 Task: Create a due date automation trigger when advanced on, on the monday before a card is due add dates with a due date at 11:00 AM.
Action: Mouse moved to (1084, 87)
Screenshot: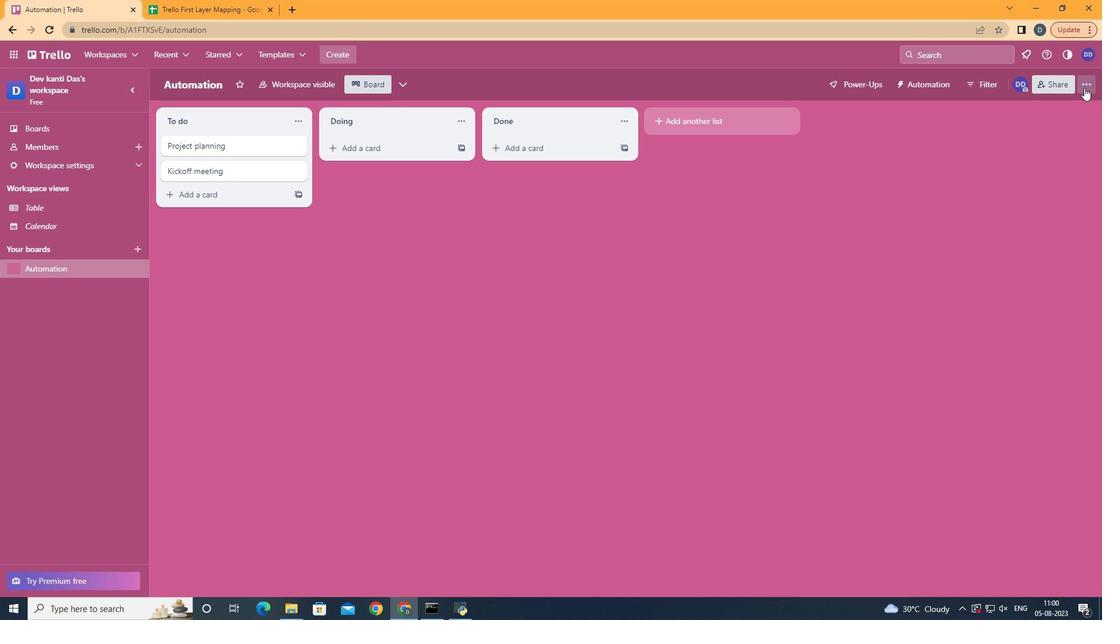 
Action: Mouse pressed left at (1084, 87)
Screenshot: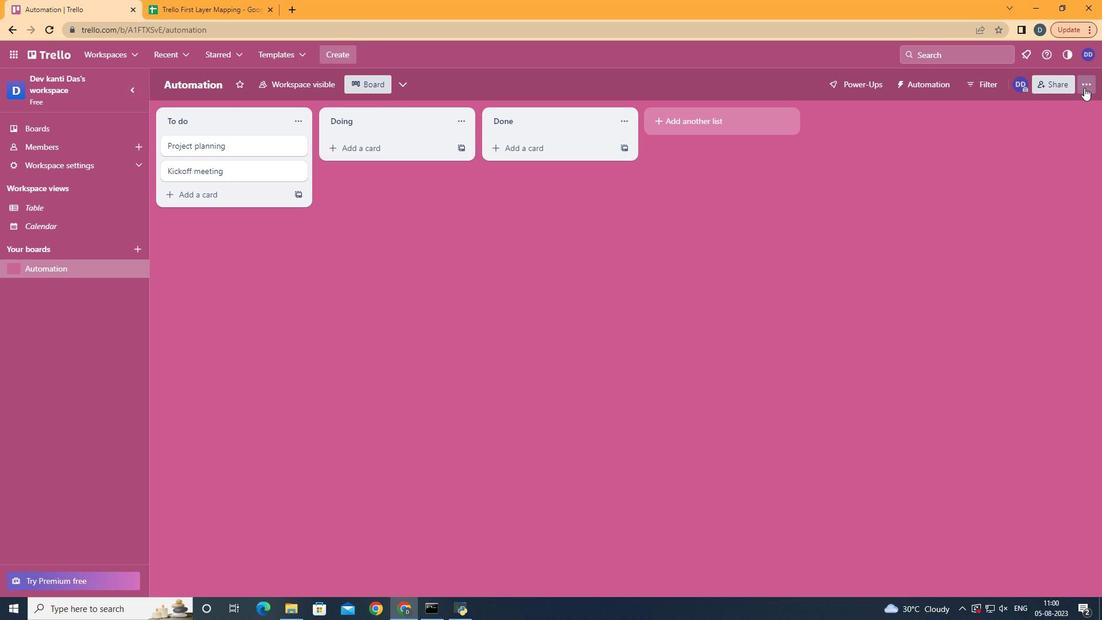 
Action: Mouse moved to (999, 252)
Screenshot: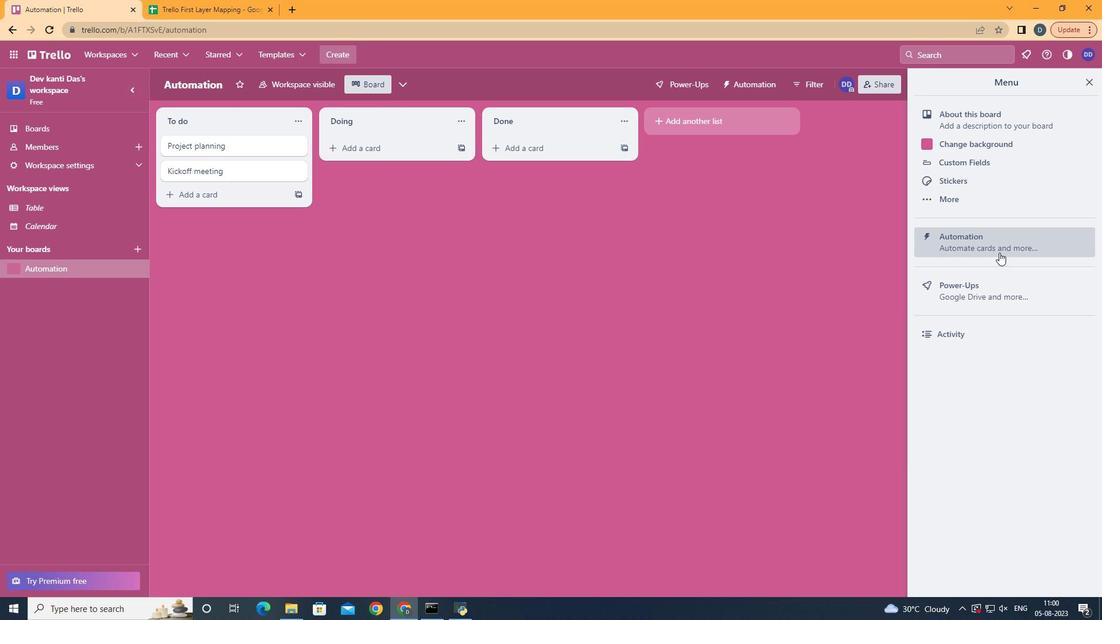 
Action: Mouse pressed left at (999, 252)
Screenshot: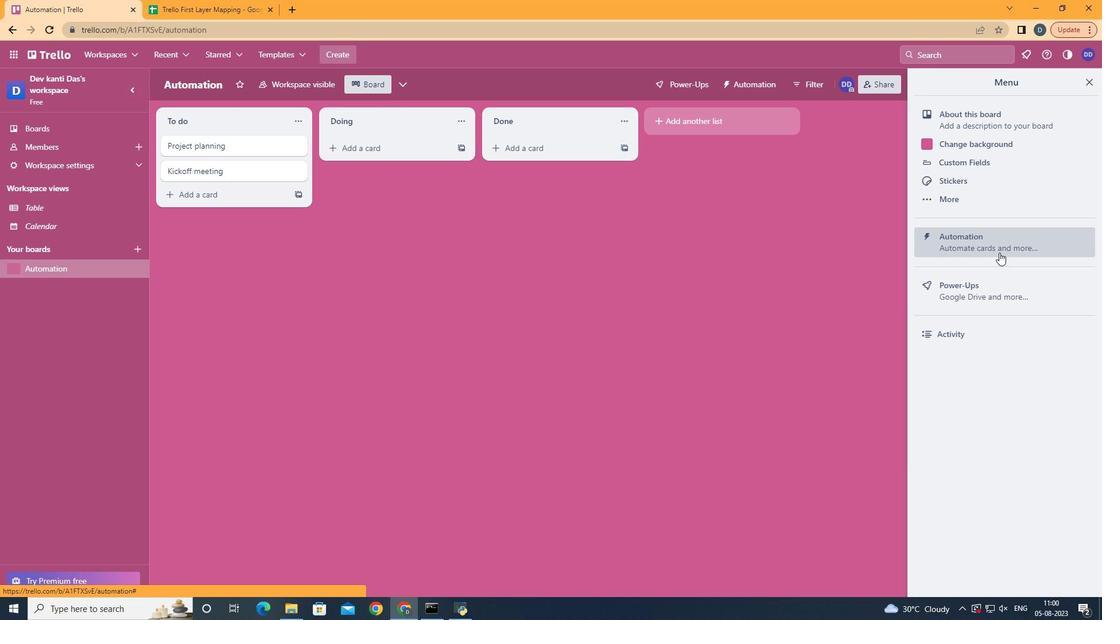 
Action: Mouse moved to (238, 228)
Screenshot: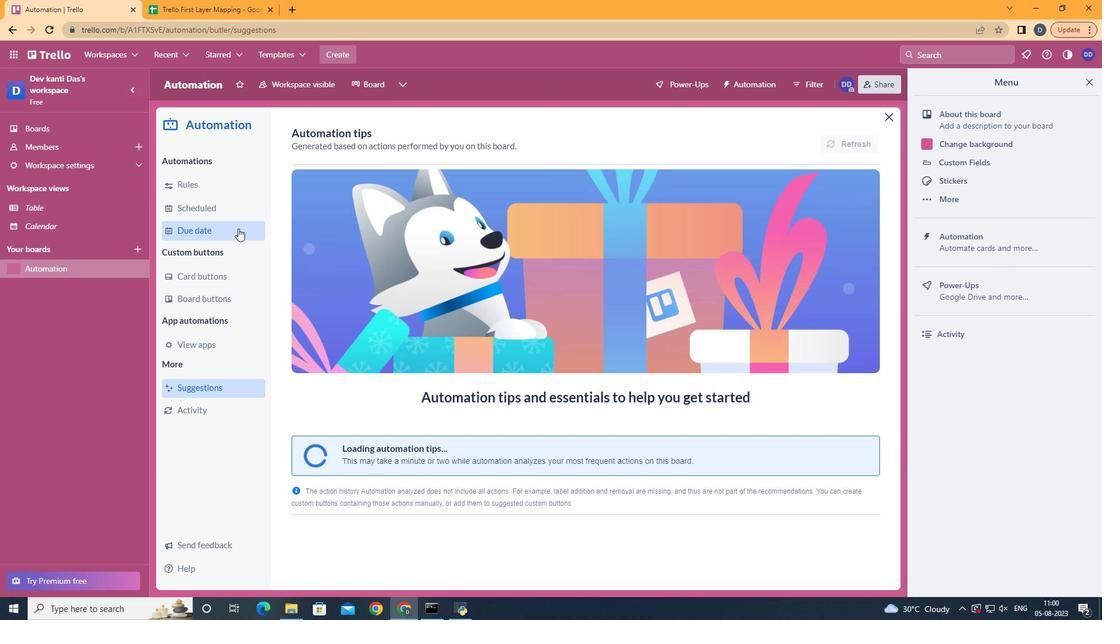 
Action: Mouse pressed left at (238, 228)
Screenshot: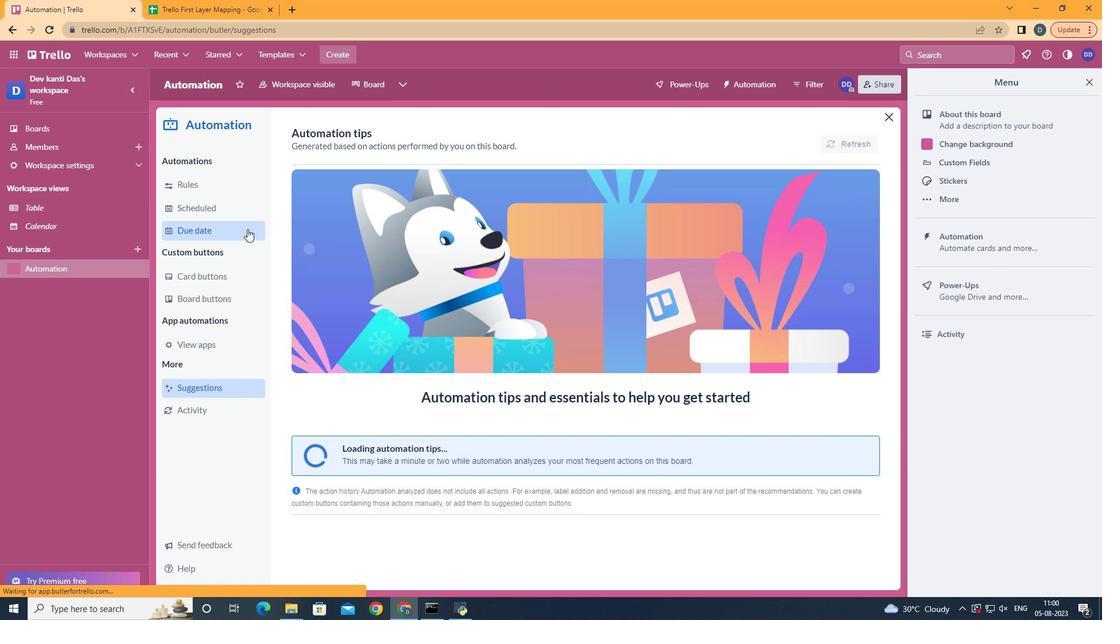 
Action: Mouse moved to (827, 141)
Screenshot: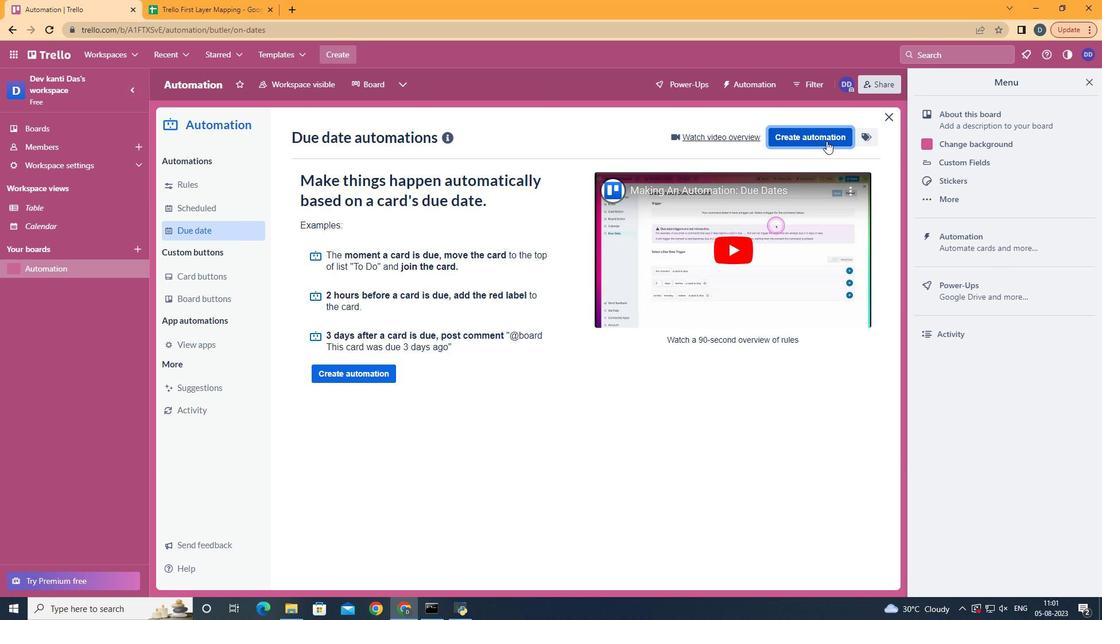 
Action: Mouse pressed left at (827, 141)
Screenshot: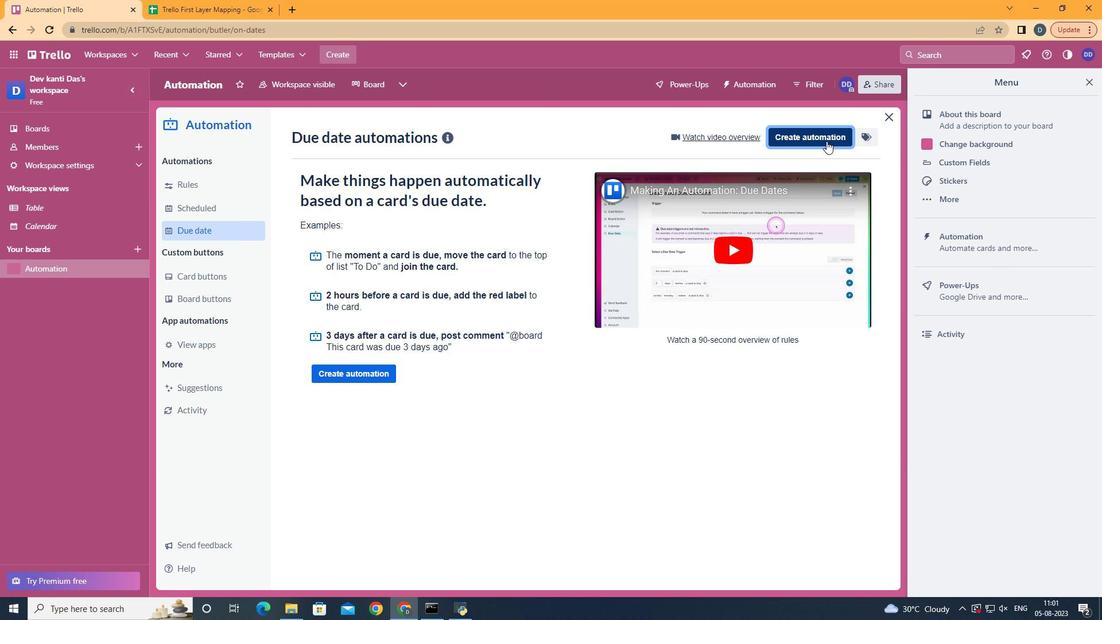 
Action: Mouse moved to (636, 253)
Screenshot: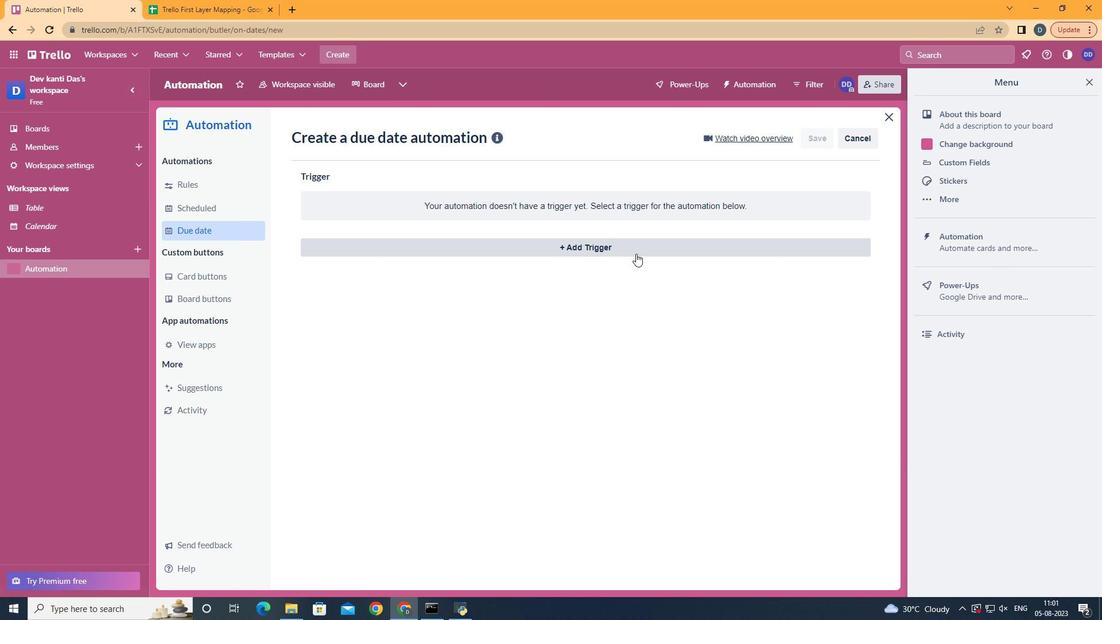 
Action: Mouse pressed left at (636, 253)
Screenshot: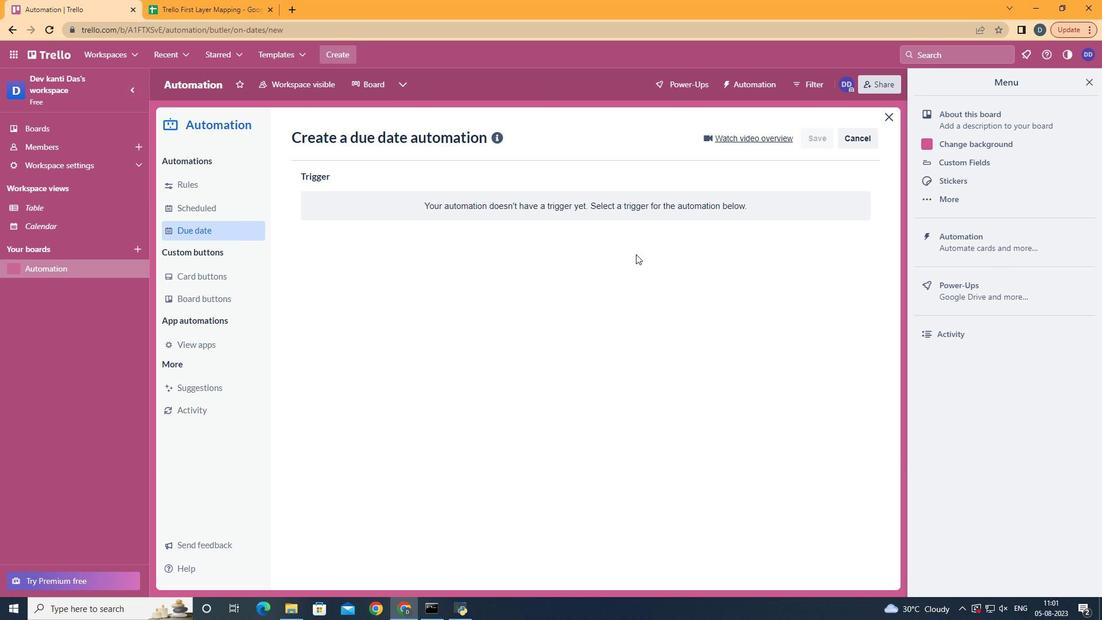 
Action: Mouse moved to (371, 298)
Screenshot: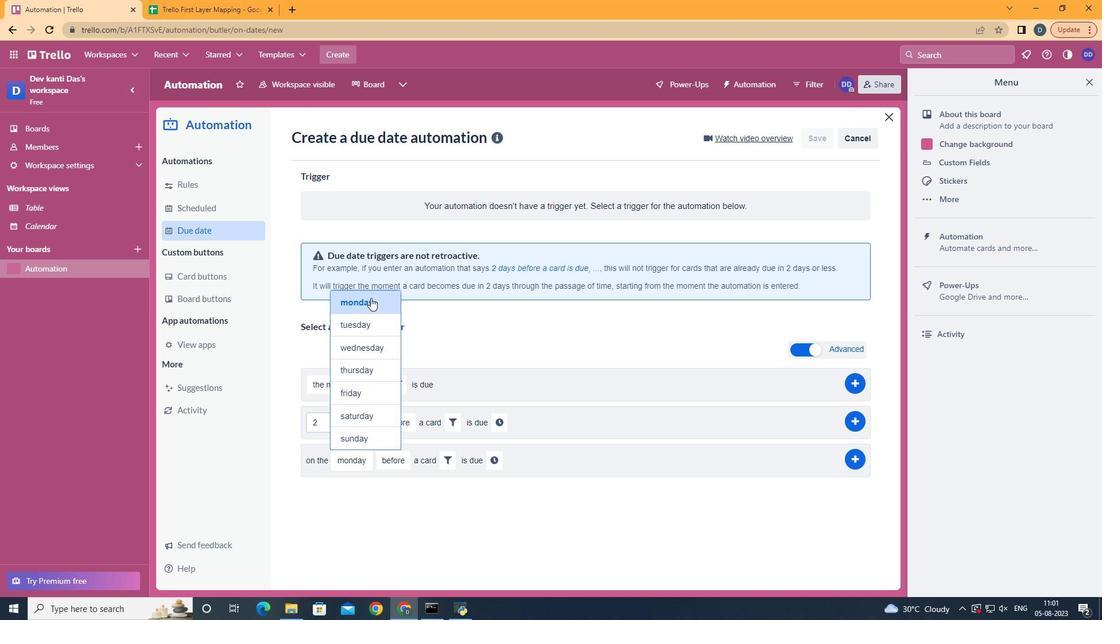 
Action: Mouse pressed left at (371, 298)
Screenshot: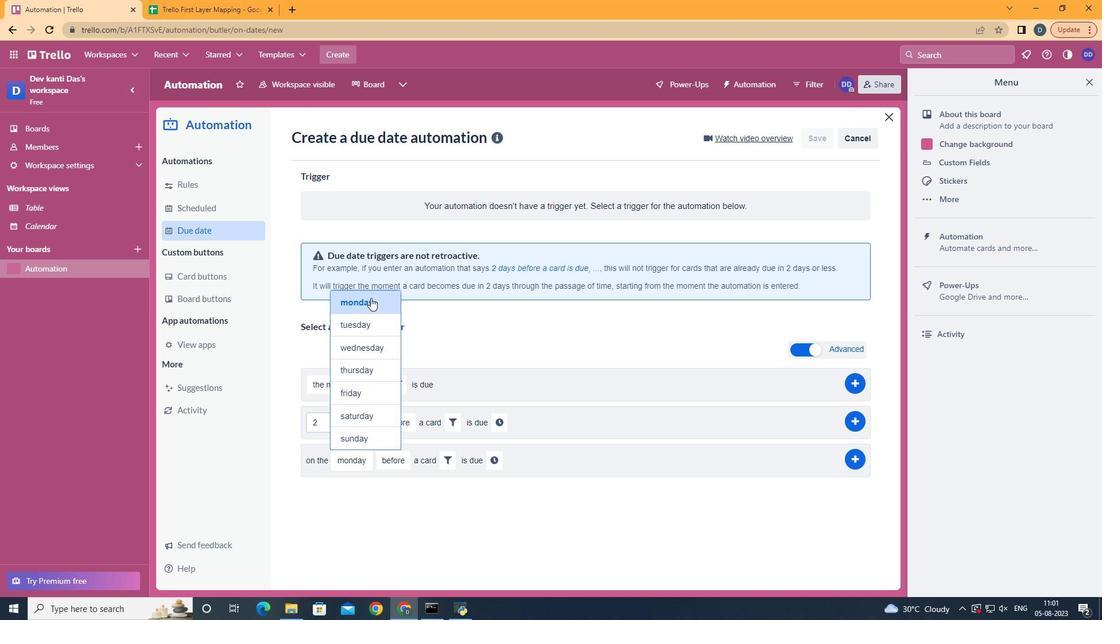 
Action: Mouse moved to (393, 488)
Screenshot: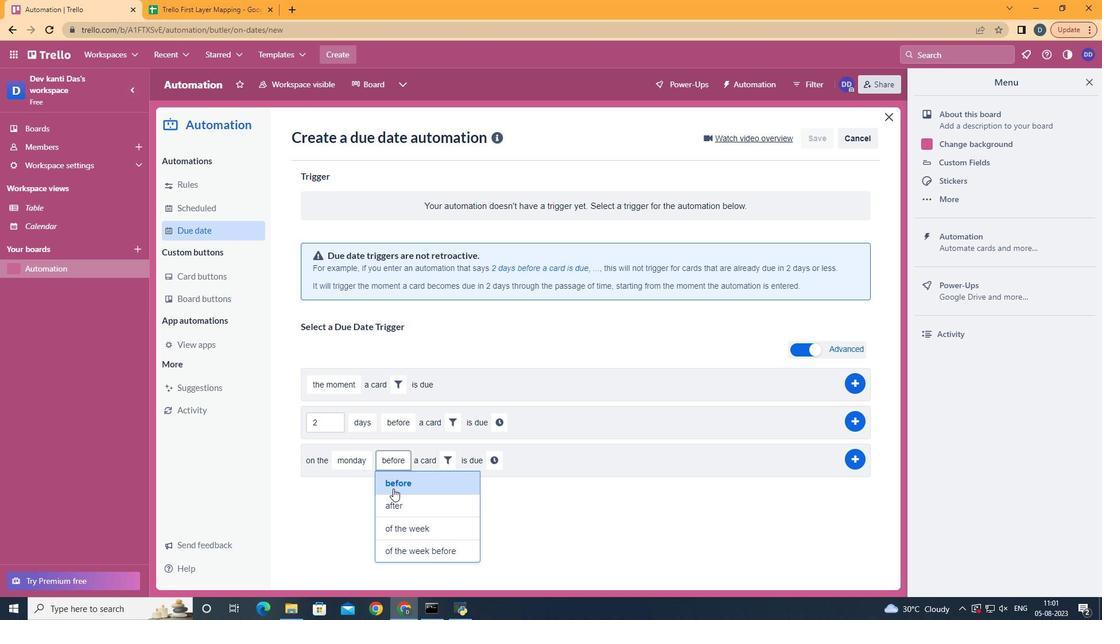 
Action: Mouse pressed left at (393, 488)
Screenshot: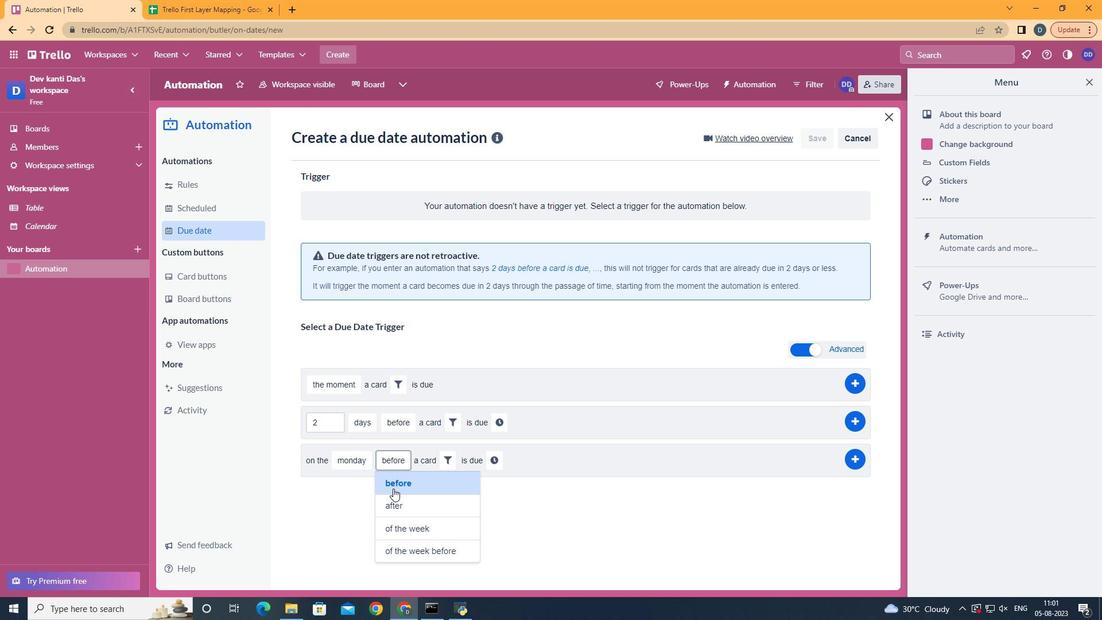 
Action: Mouse moved to (450, 463)
Screenshot: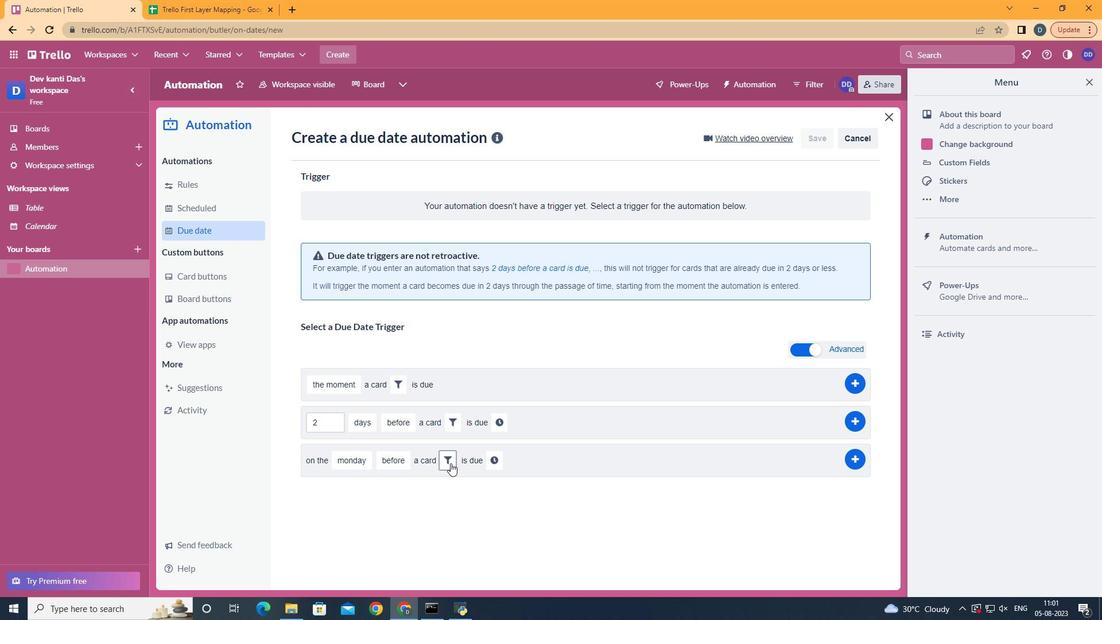 
Action: Mouse pressed left at (450, 463)
Screenshot: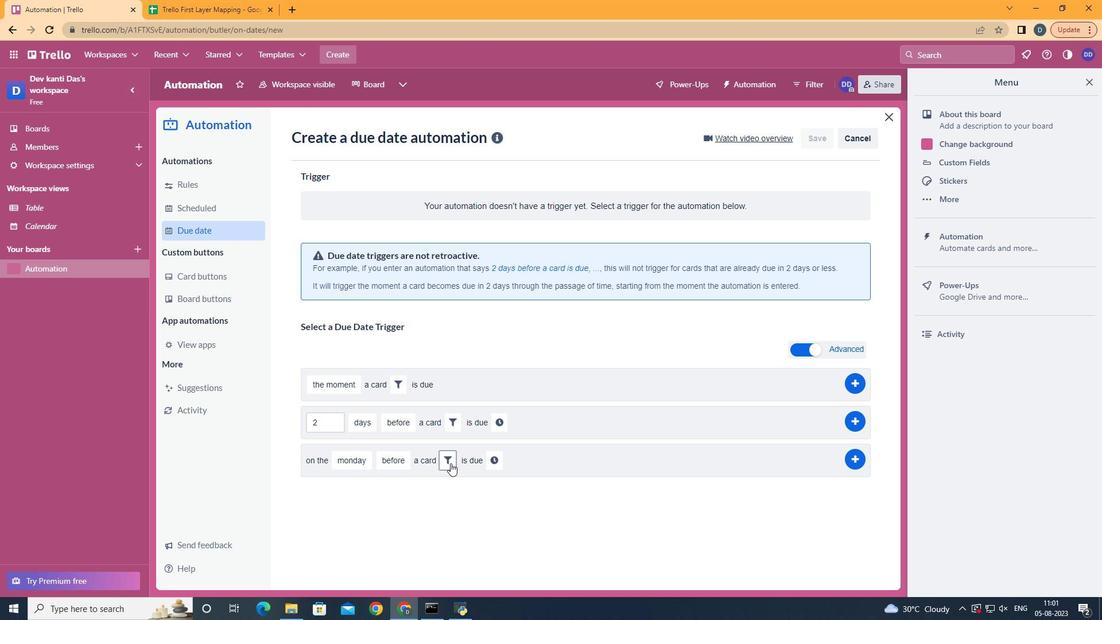 
Action: Mouse moved to (516, 495)
Screenshot: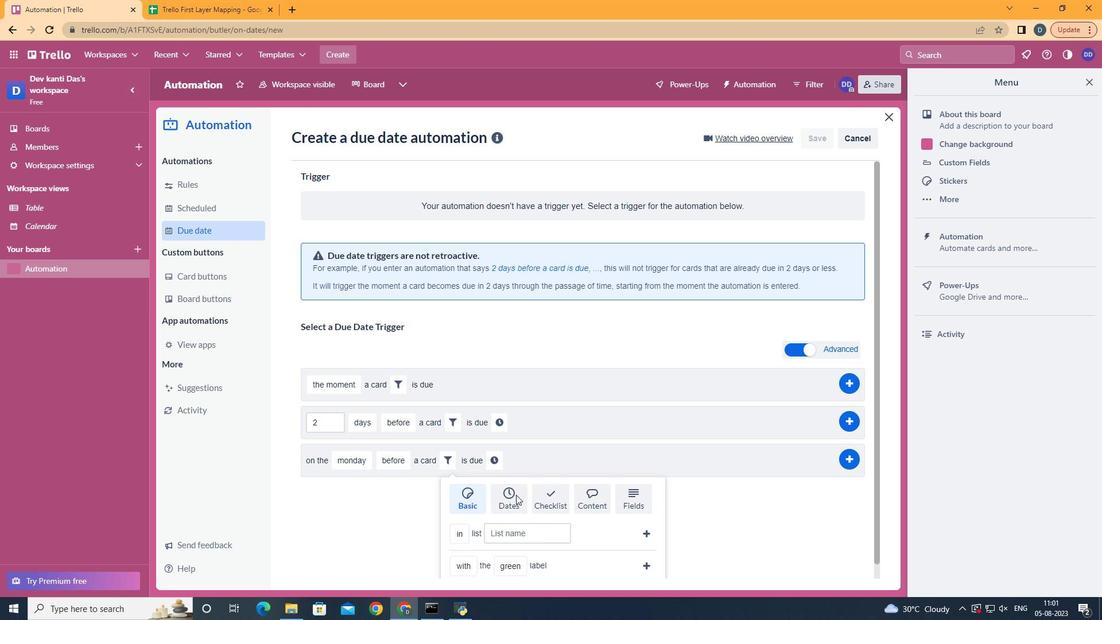 
Action: Mouse pressed left at (516, 495)
Screenshot: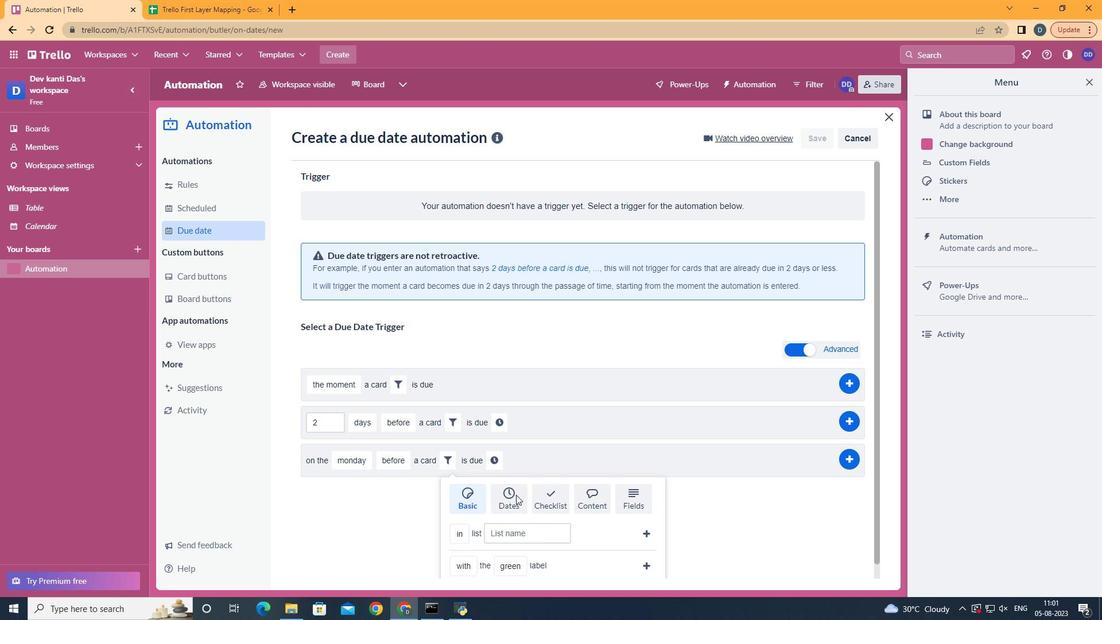 
Action: Mouse moved to (516, 496)
Screenshot: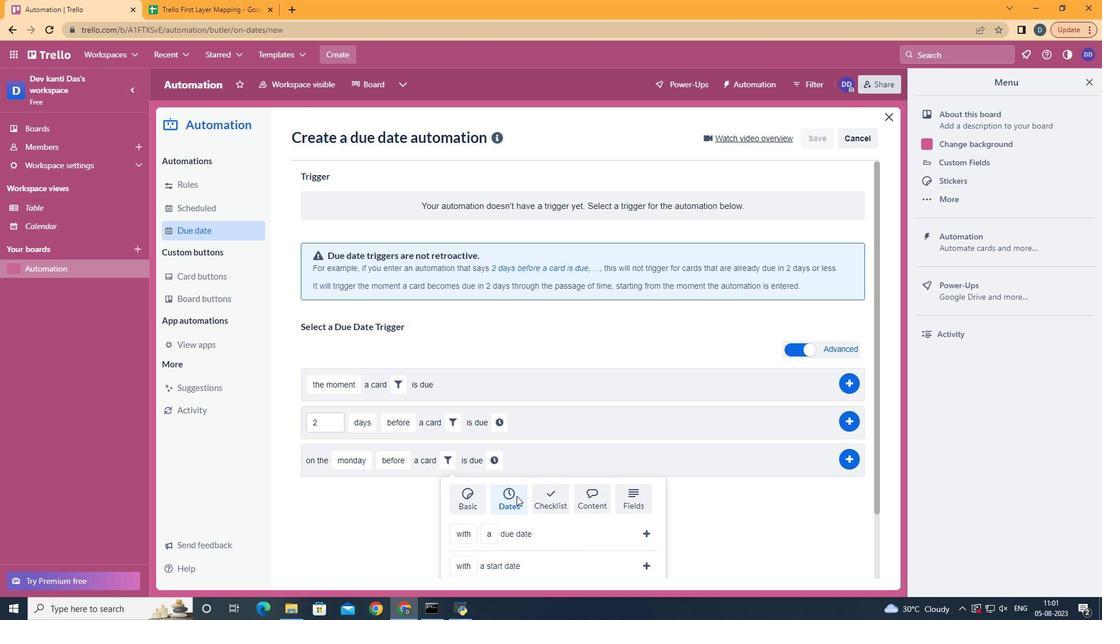 
Action: Mouse scrolled (516, 495) with delta (0, 0)
Screenshot: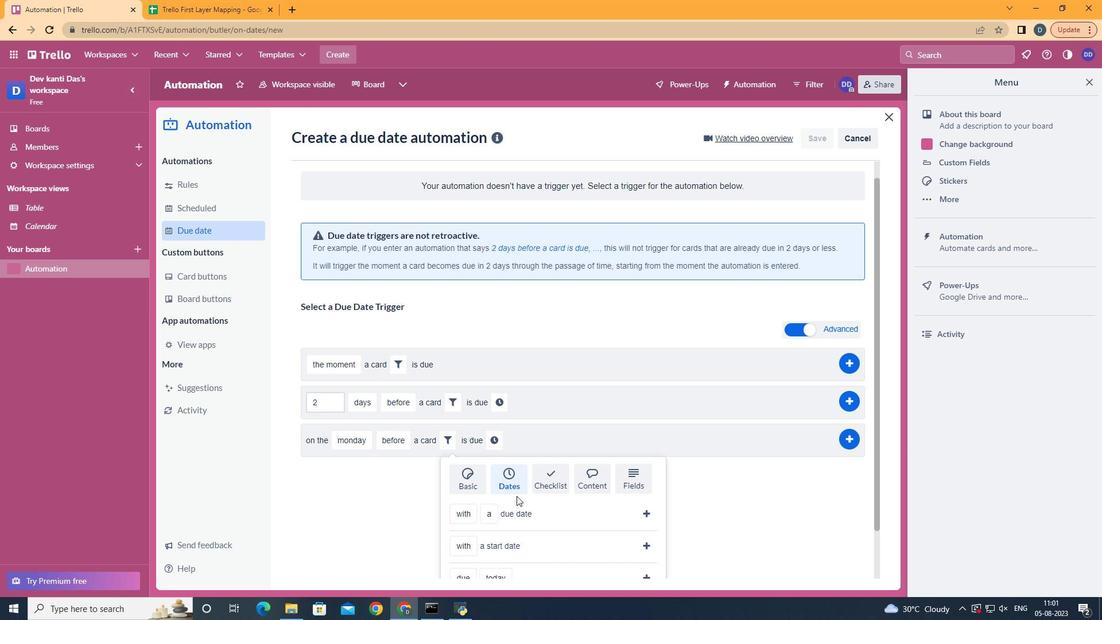 
Action: Mouse scrolled (516, 495) with delta (0, 0)
Screenshot: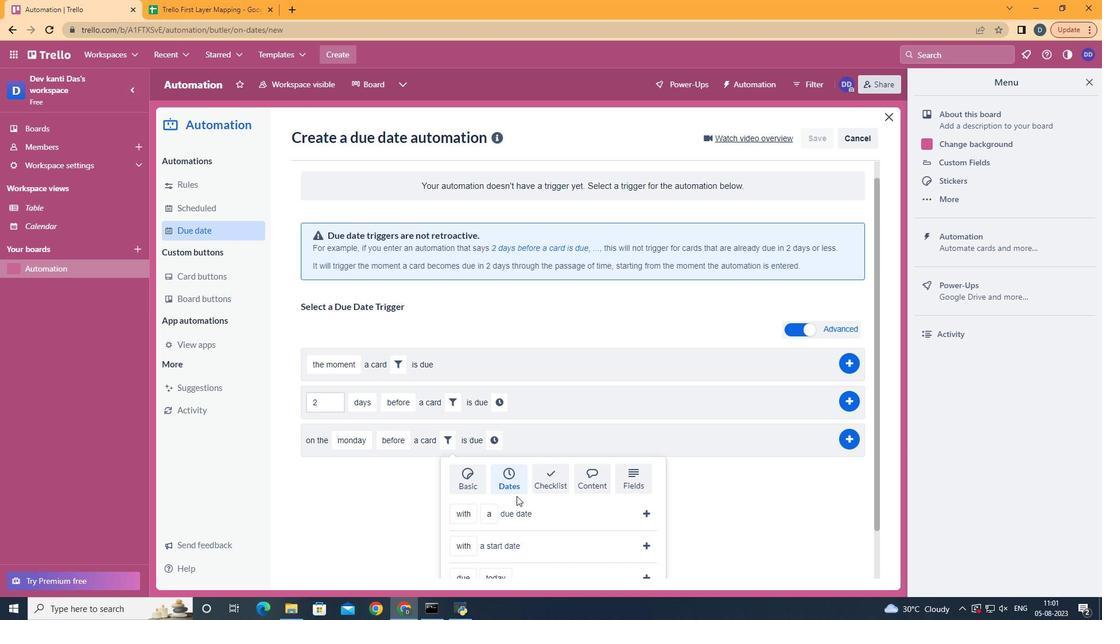 
Action: Mouse scrolled (516, 495) with delta (0, 0)
Screenshot: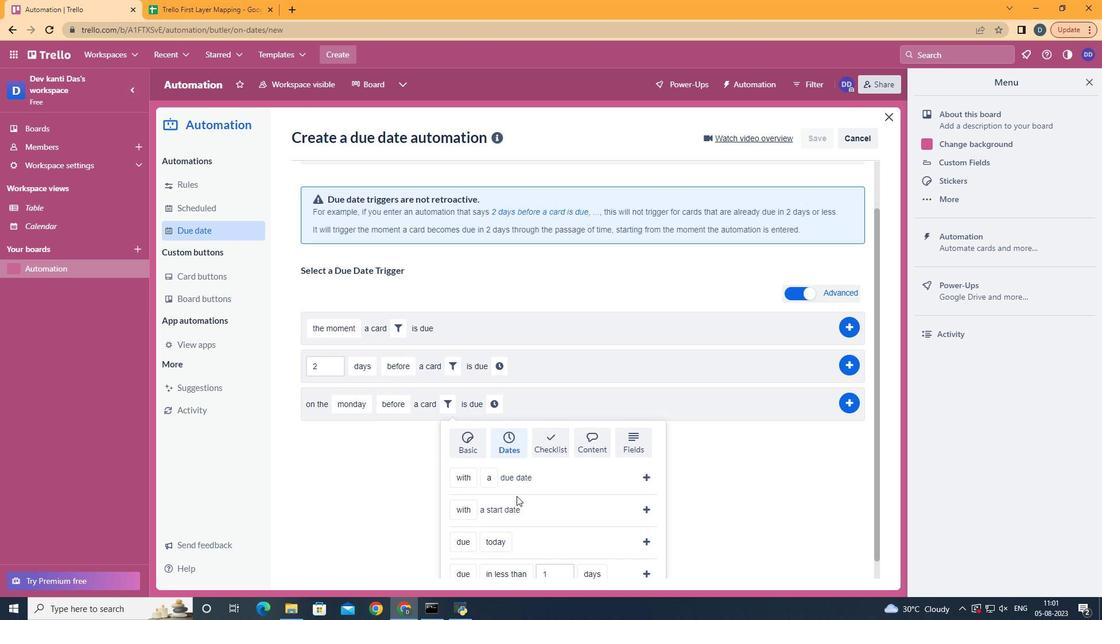 
Action: Mouse moved to (469, 478)
Screenshot: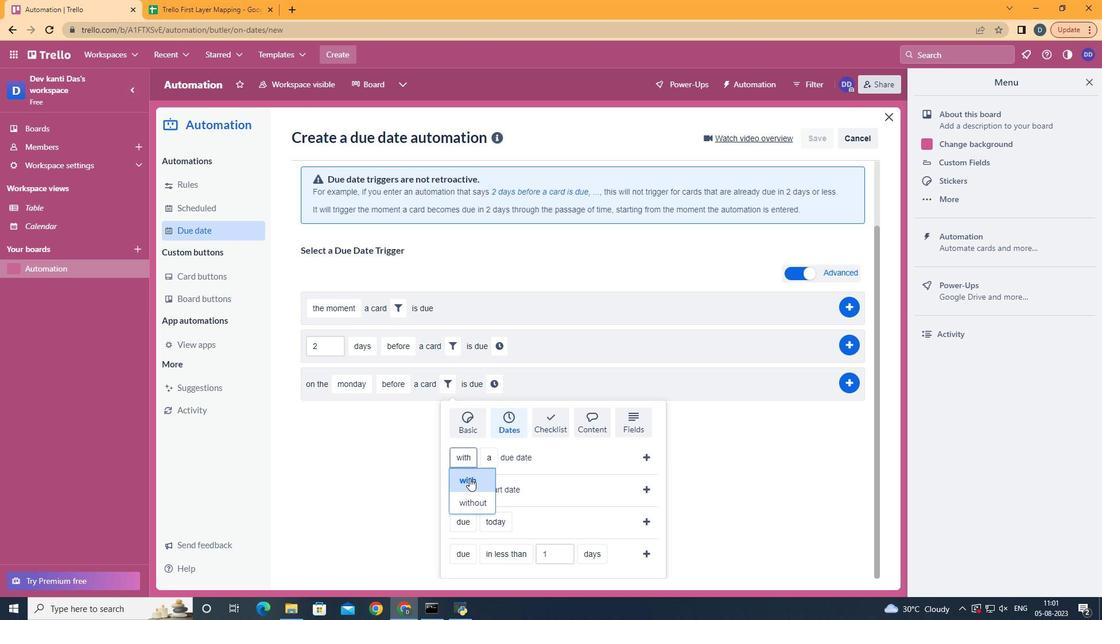 
Action: Mouse pressed left at (469, 478)
Screenshot: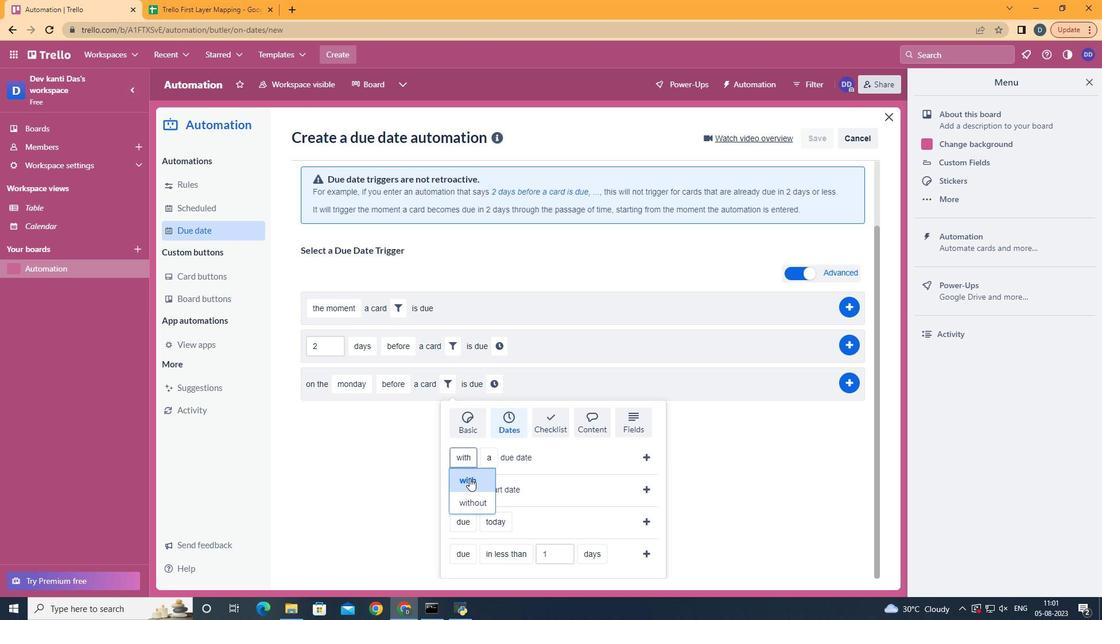 
Action: Mouse moved to (496, 483)
Screenshot: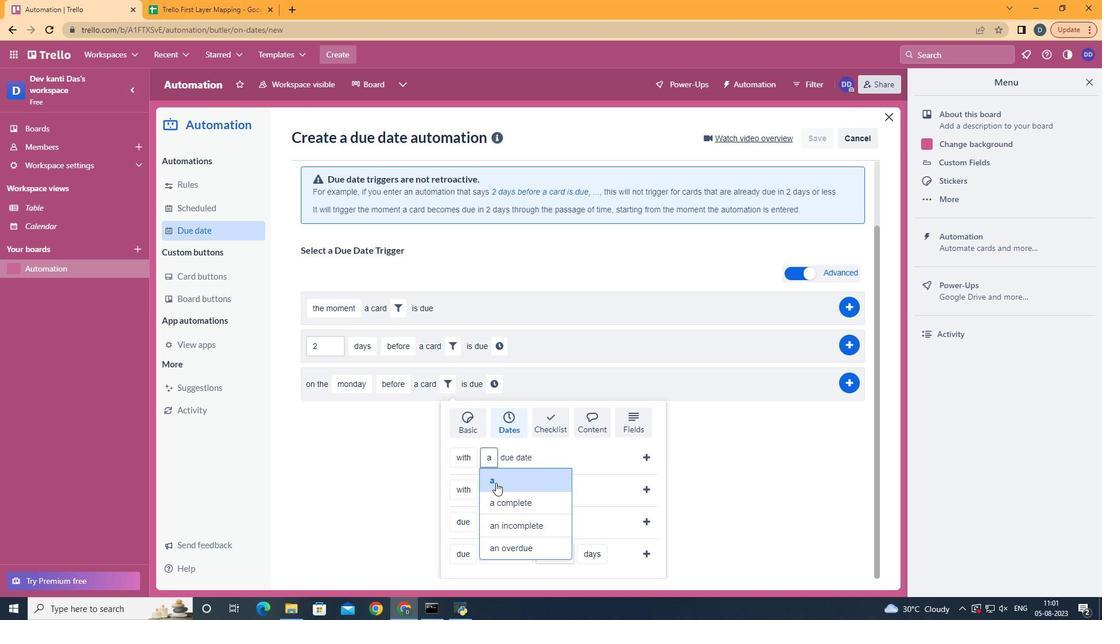 
Action: Mouse pressed left at (496, 483)
Screenshot: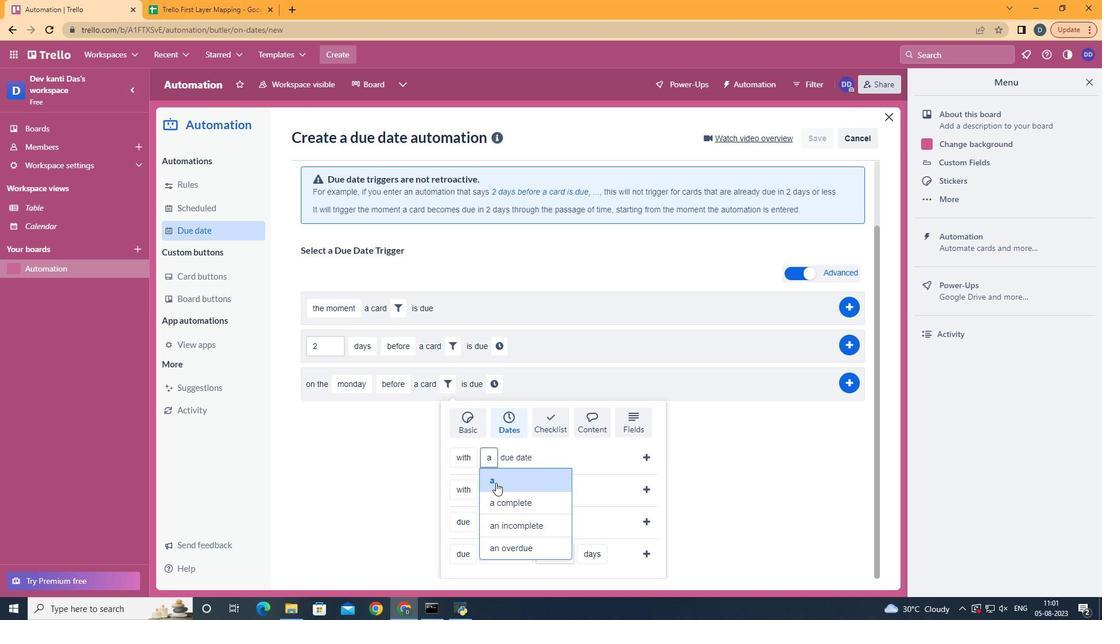 
Action: Mouse moved to (646, 461)
Screenshot: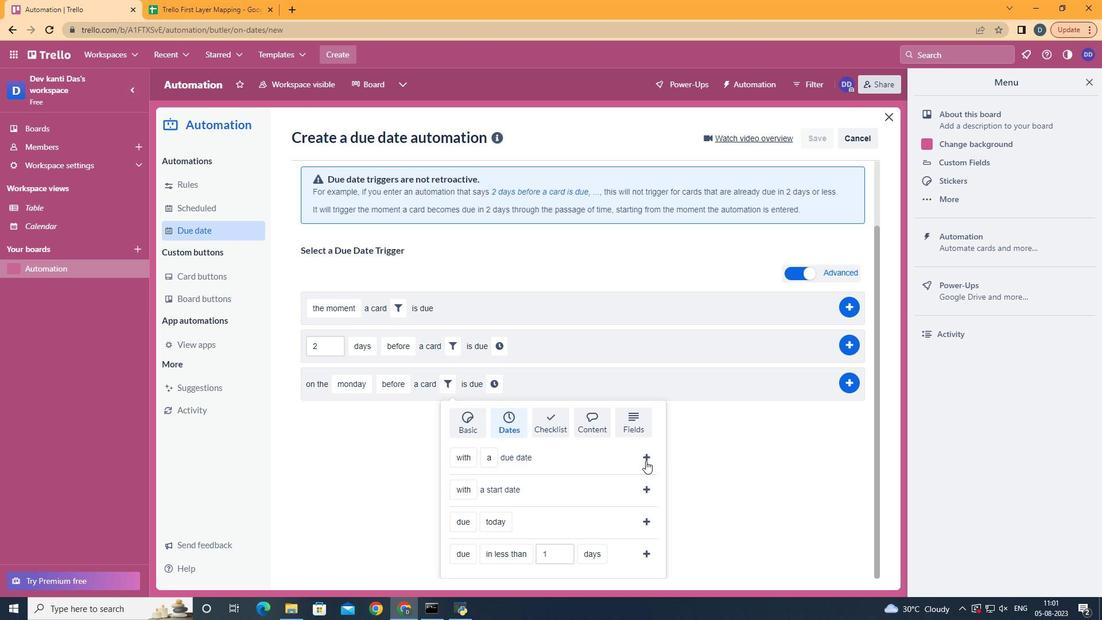 
Action: Mouse pressed left at (646, 461)
Screenshot: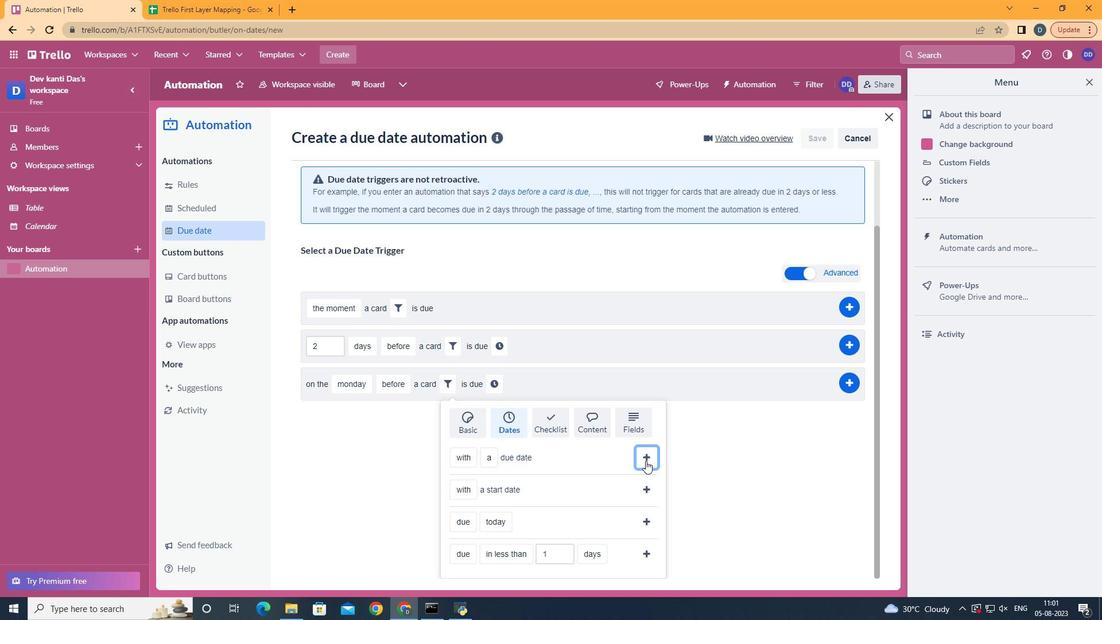 
Action: Mouse moved to (581, 454)
Screenshot: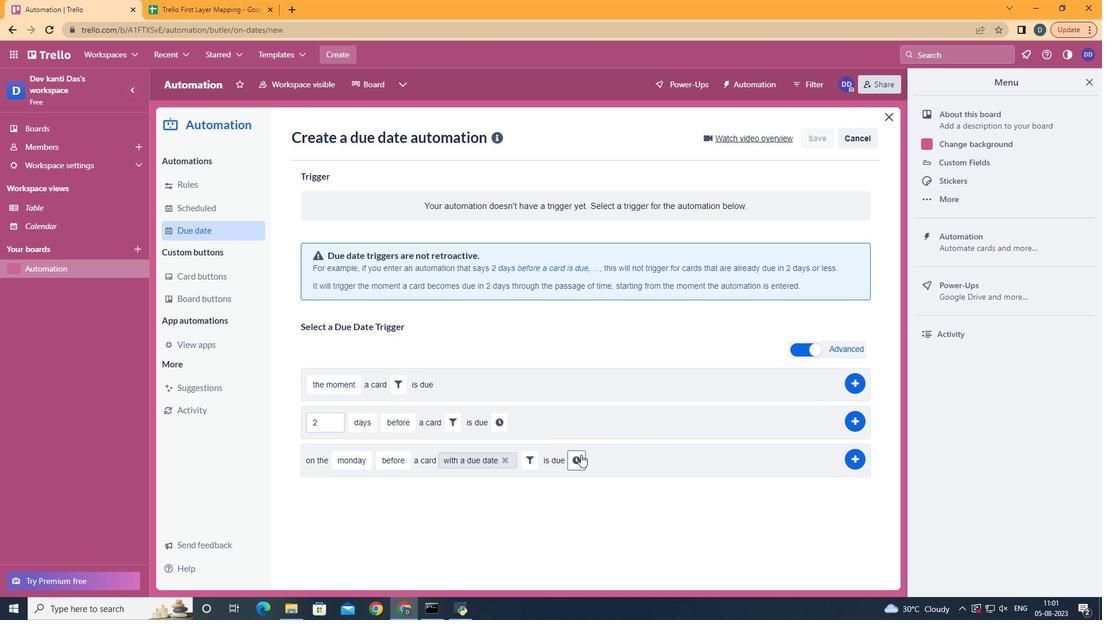 
Action: Mouse pressed left at (581, 454)
Screenshot: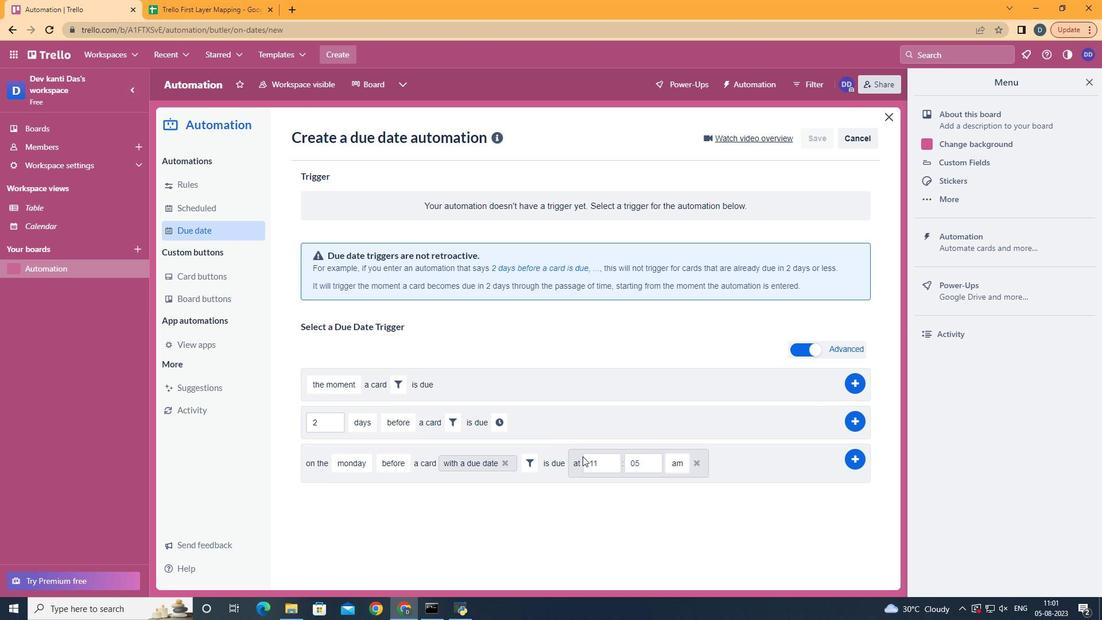 
Action: Mouse moved to (651, 465)
Screenshot: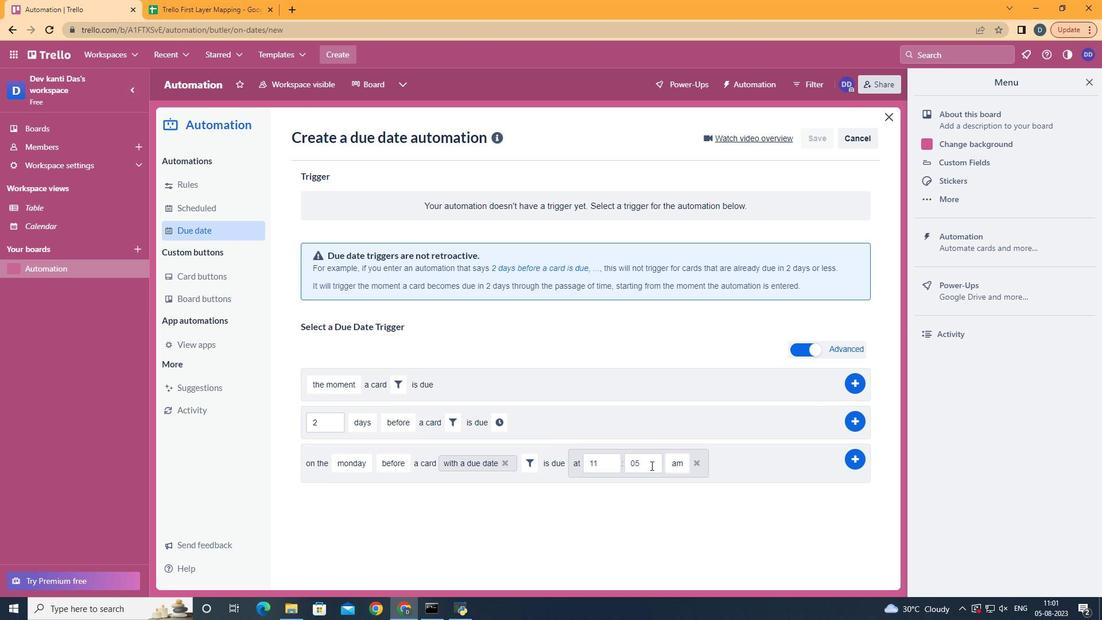 
Action: Mouse pressed left at (651, 465)
Screenshot: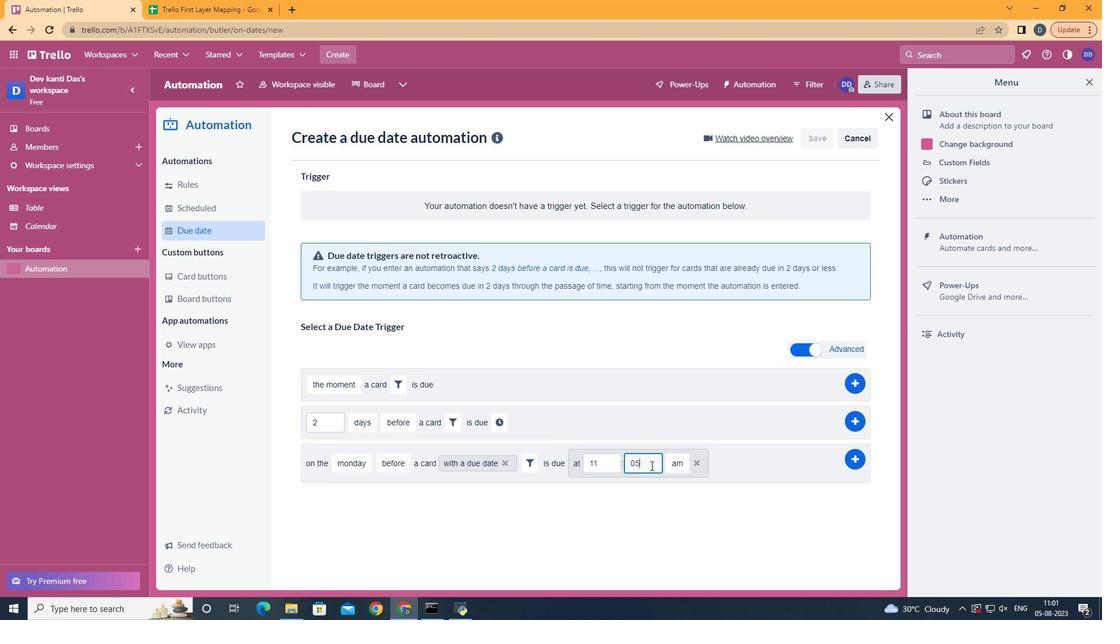 
Action: Mouse moved to (650, 465)
Screenshot: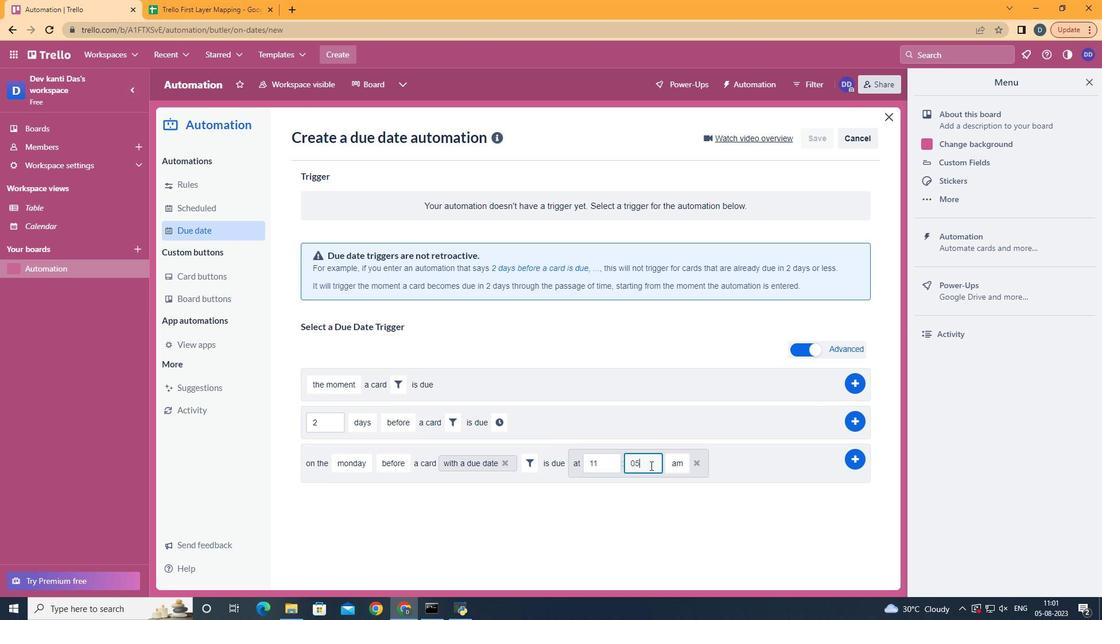 
Action: Key pressed <Key.backspace>0
Screenshot: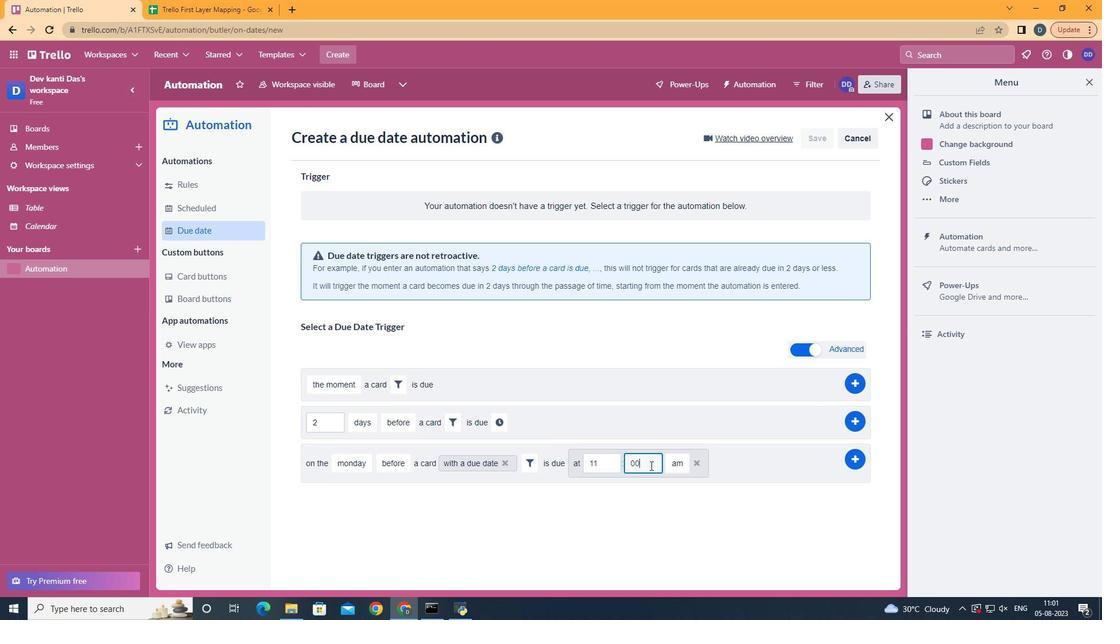 
Action: Mouse moved to (850, 454)
Screenshot: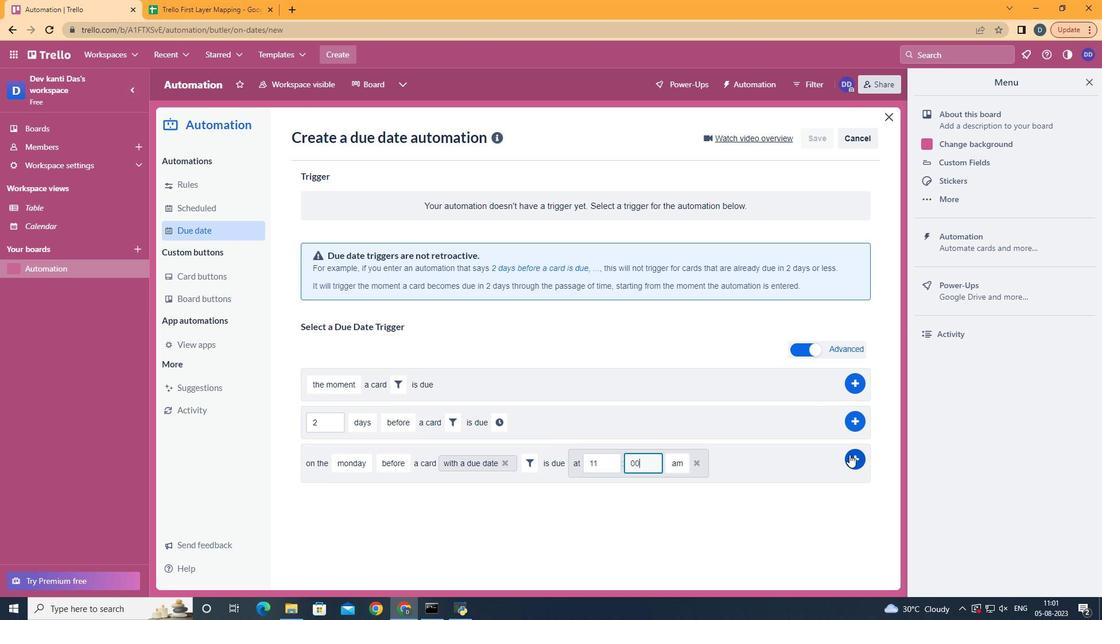 
Action: Mouse pressed left at (850, 454)
Screenshot: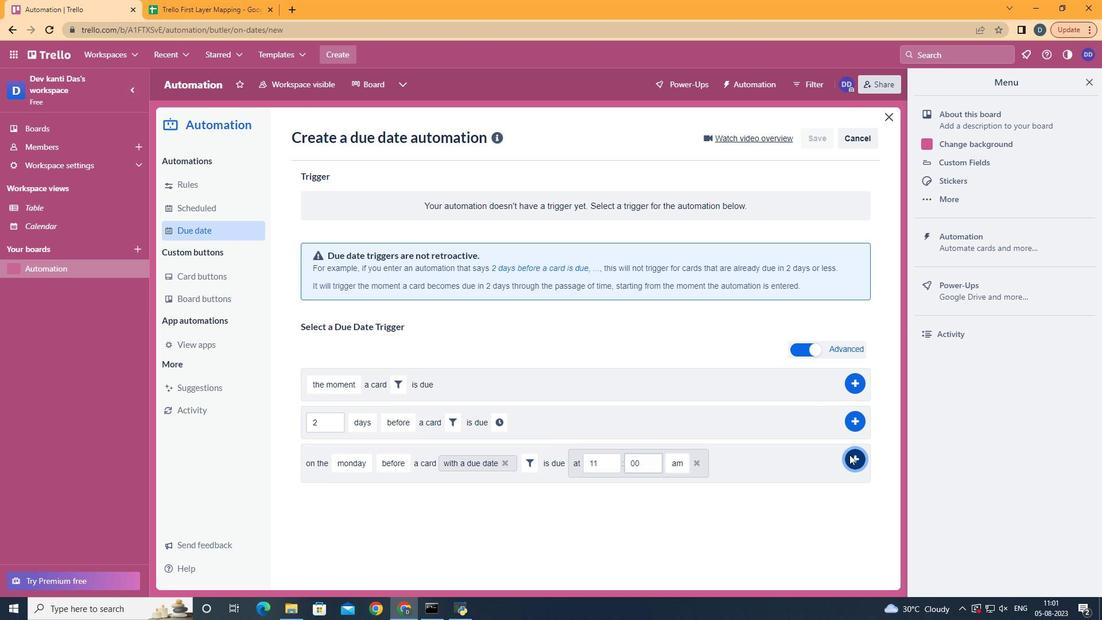 
Action: Mouse moved to (600, 194)
Screenshot: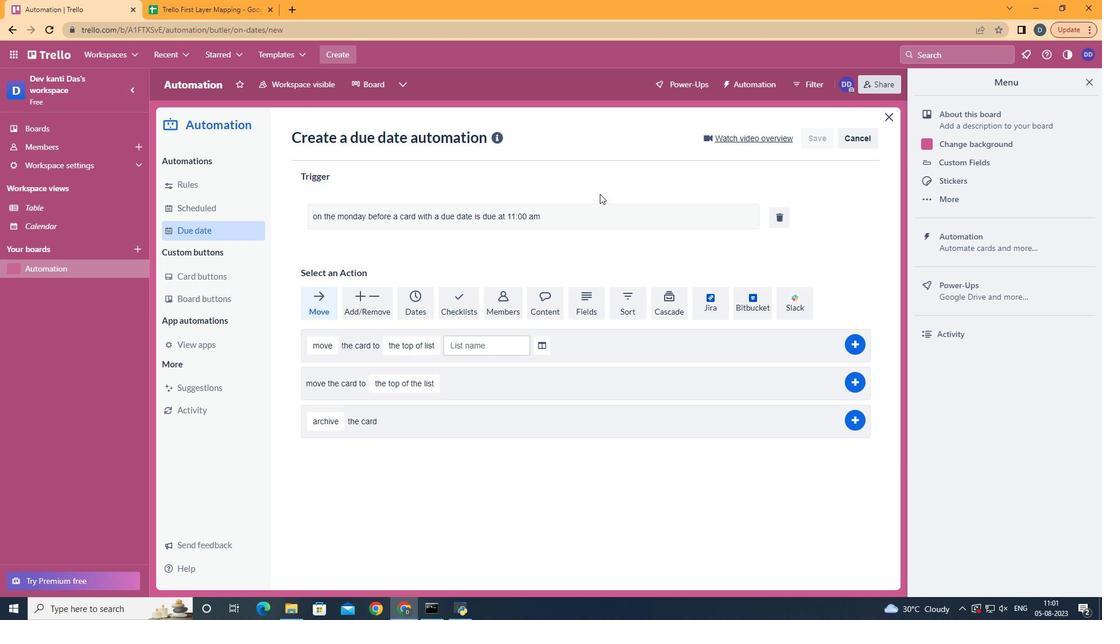 
